 Task: Change text box border to dashed.
Action: Mouse moved to (401, 182)
Screenshot: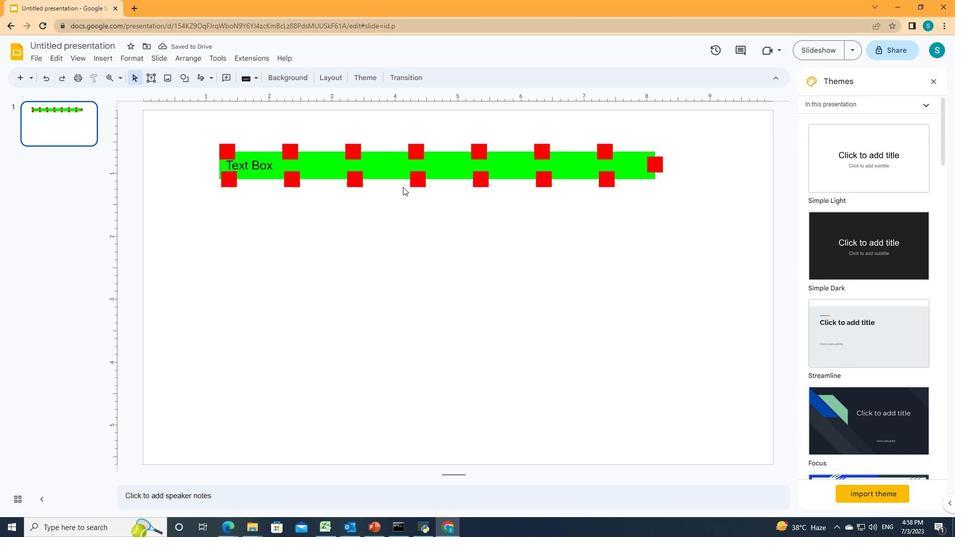 
Action: Mouse pressed left at (401, 182)
Screenshot: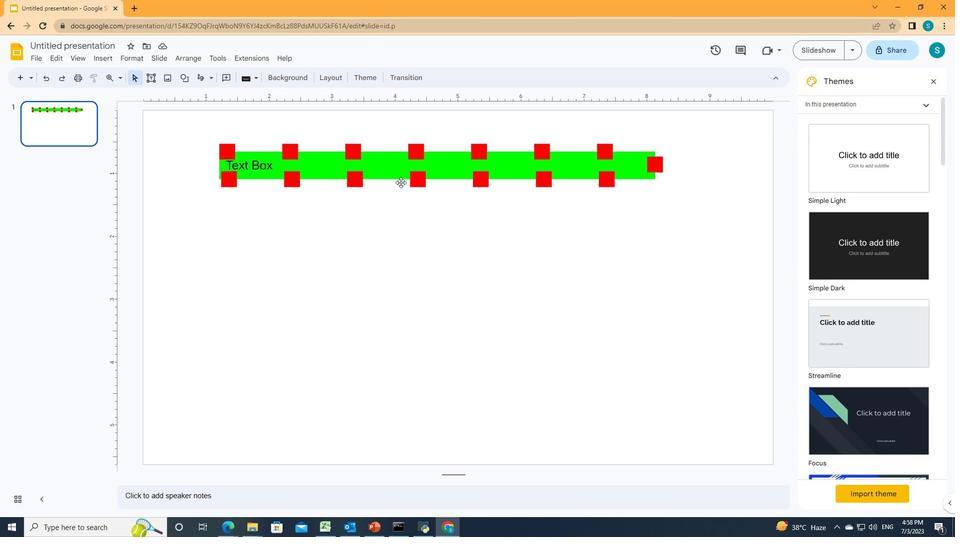 
Action: Mouse moved to (278, 80)
Screenshot: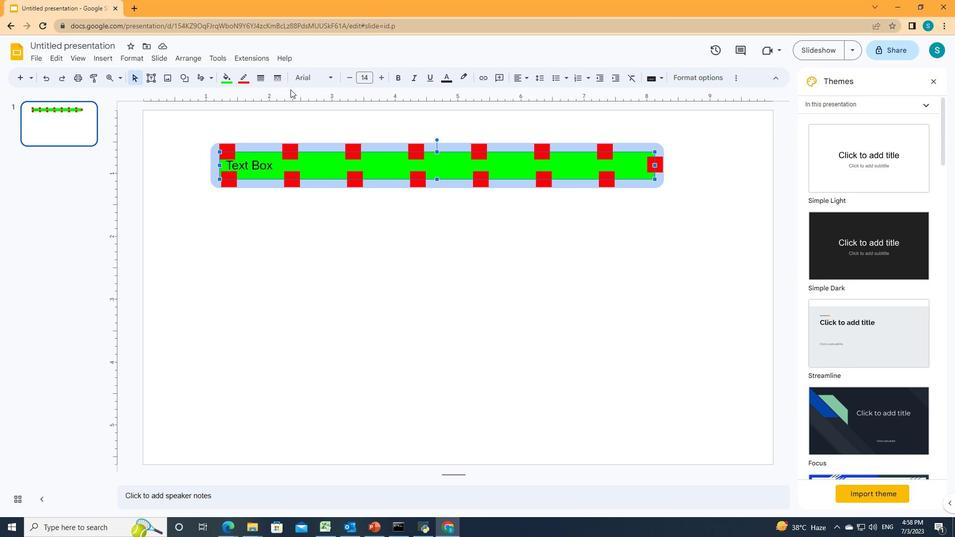 
Action: Mouse pressed left at (278, 80)
Screenshot: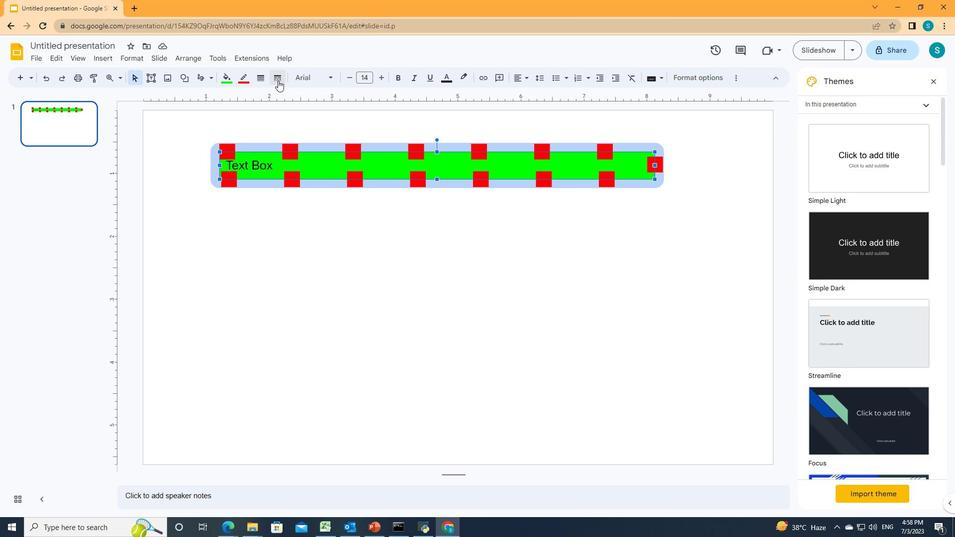 
Action: Mouse moved to (283, 124)
Screenshot: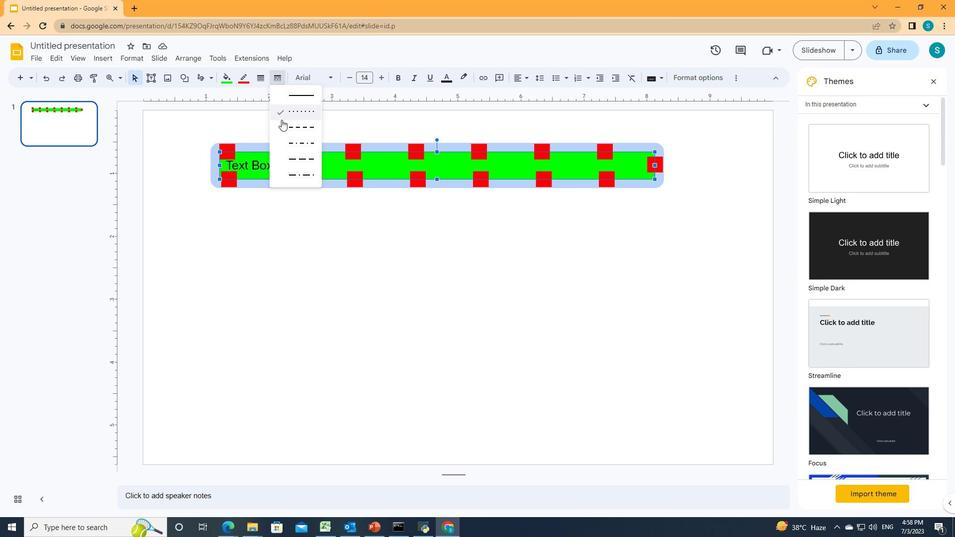 
Action: Mouse pressed left at (283, 124)
Screenshot: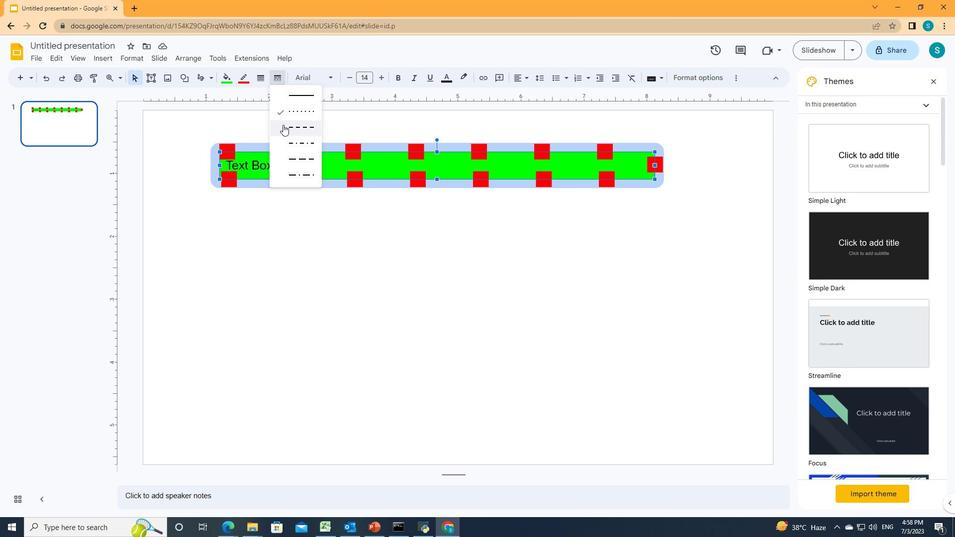 
